 Task: Display the location "Duck Creek Road, Springdale, MT 59082" only after confirmation.
Action: Mouse moved to (621, 453)
Screenshot: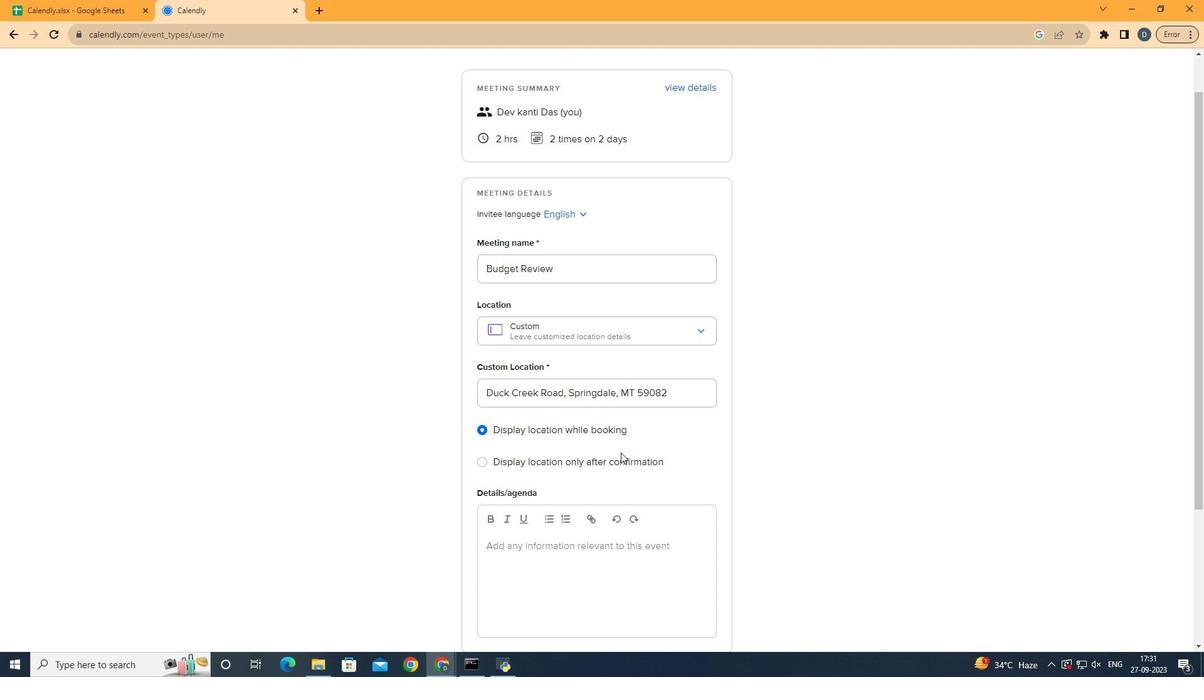 
Action: Mouse pressed left at (621, 453)
Screenshot: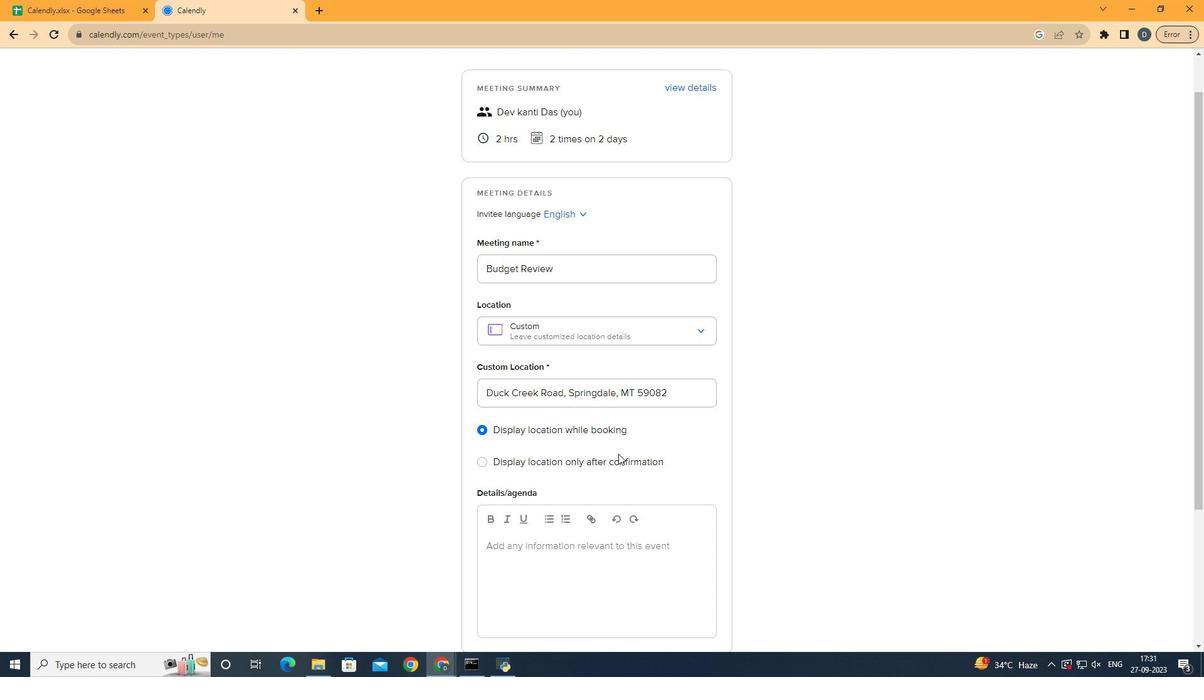 
Action: Mouse moved to (618, 454)
Screenshot: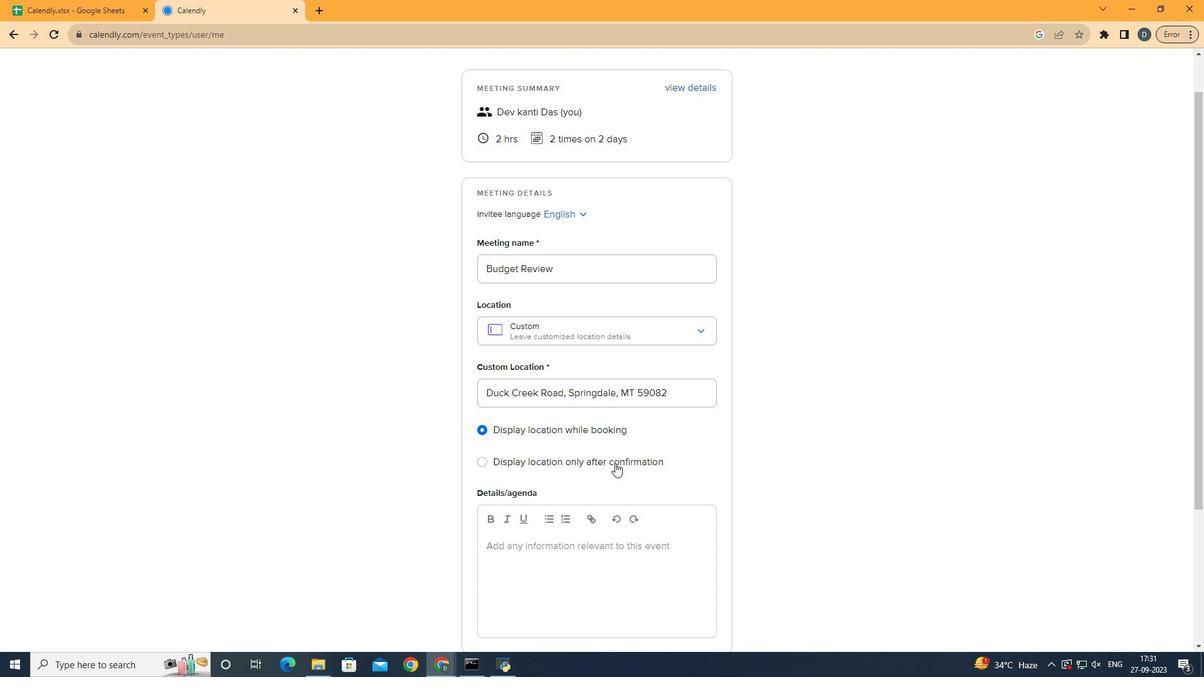 
Action: Mouse pressed left at (618, 454)
Screenshot: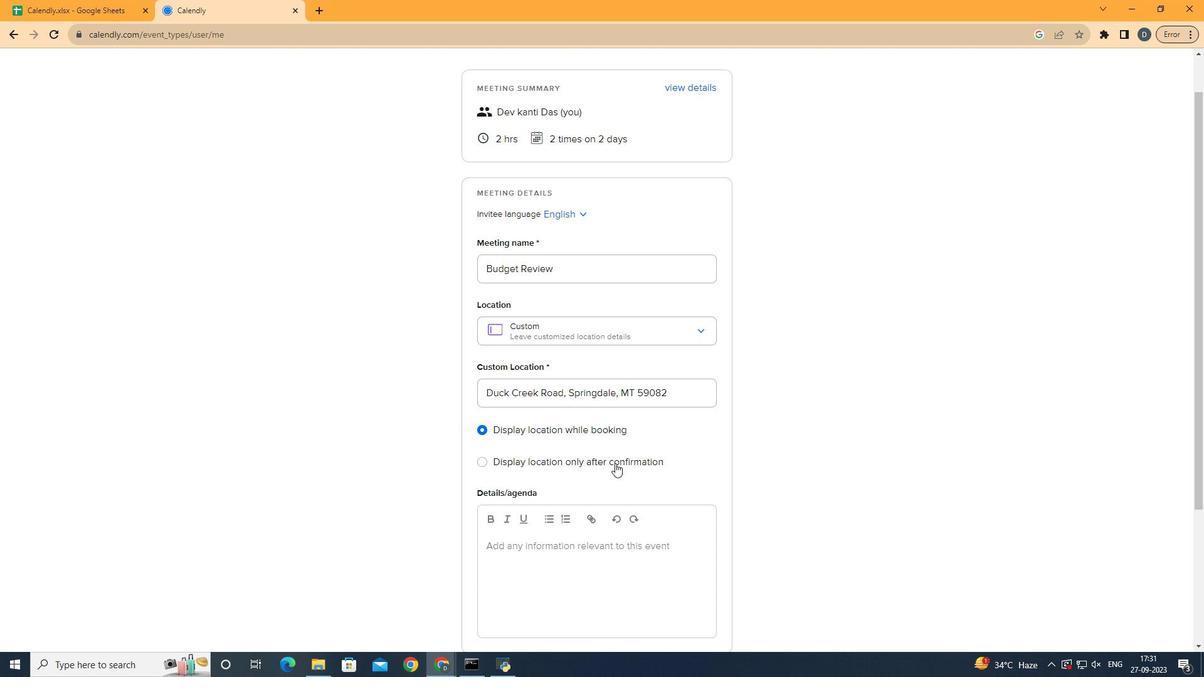 
Action: Mouse moved to (615, 463)
Screenshot: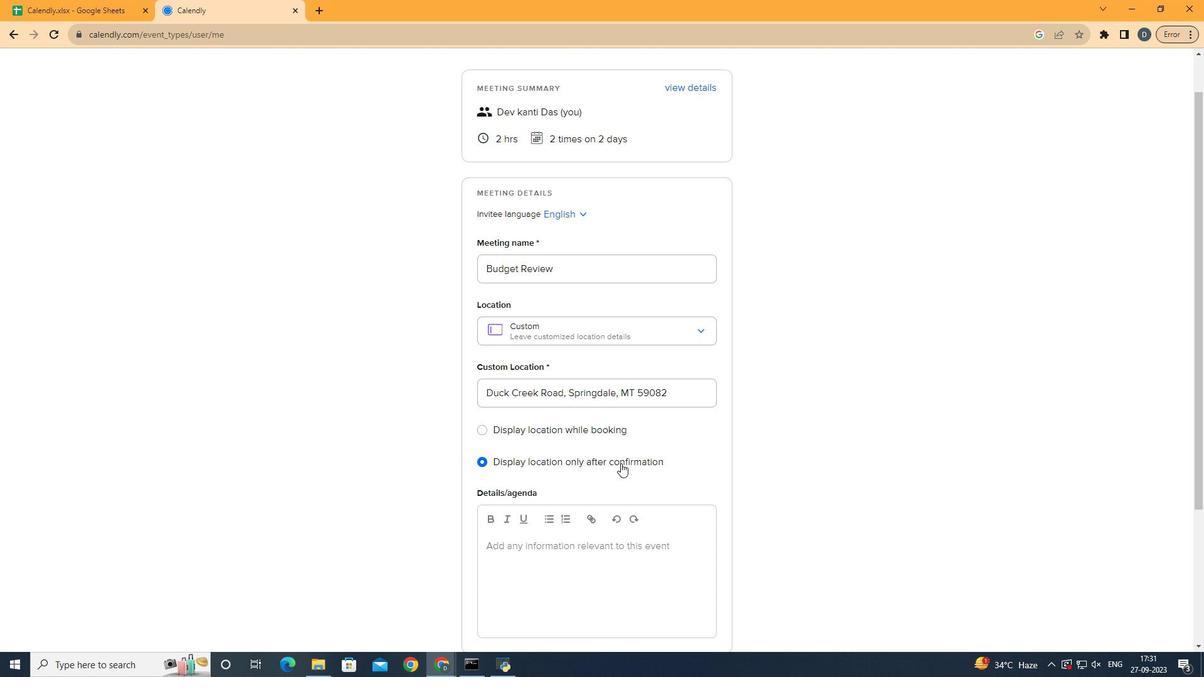 
Action: Mouse pressed left at (615, 463)
Screenshot: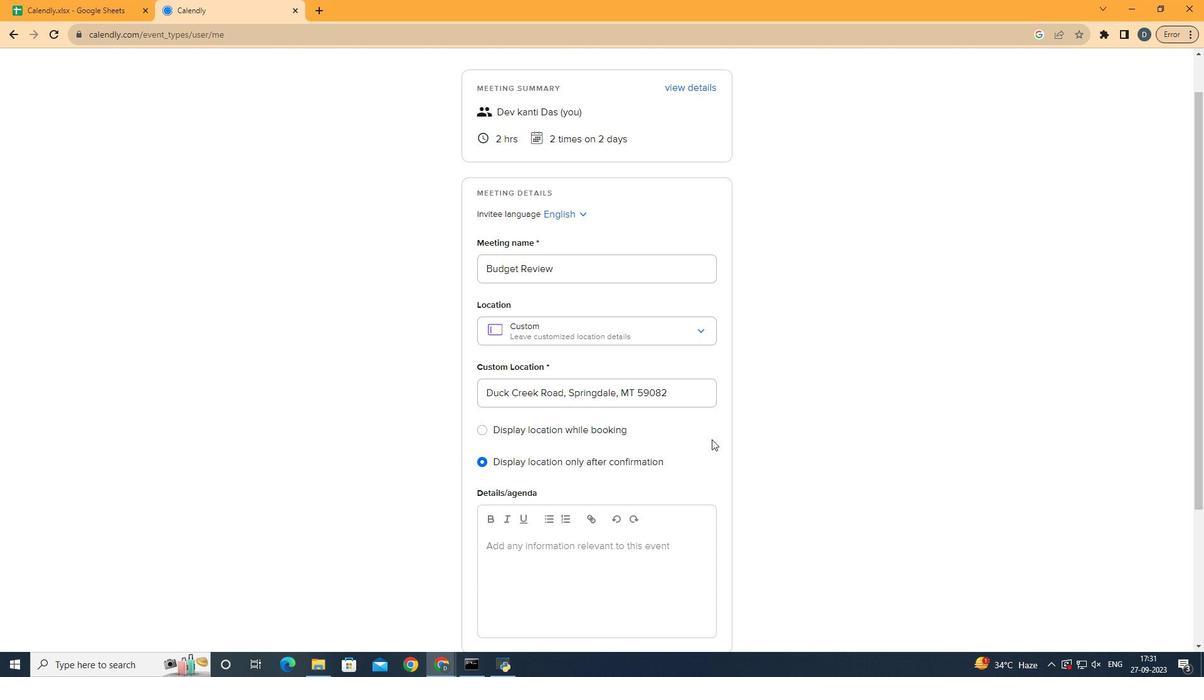 
Action: Mouse moved to (1001, 366)
Screenshot: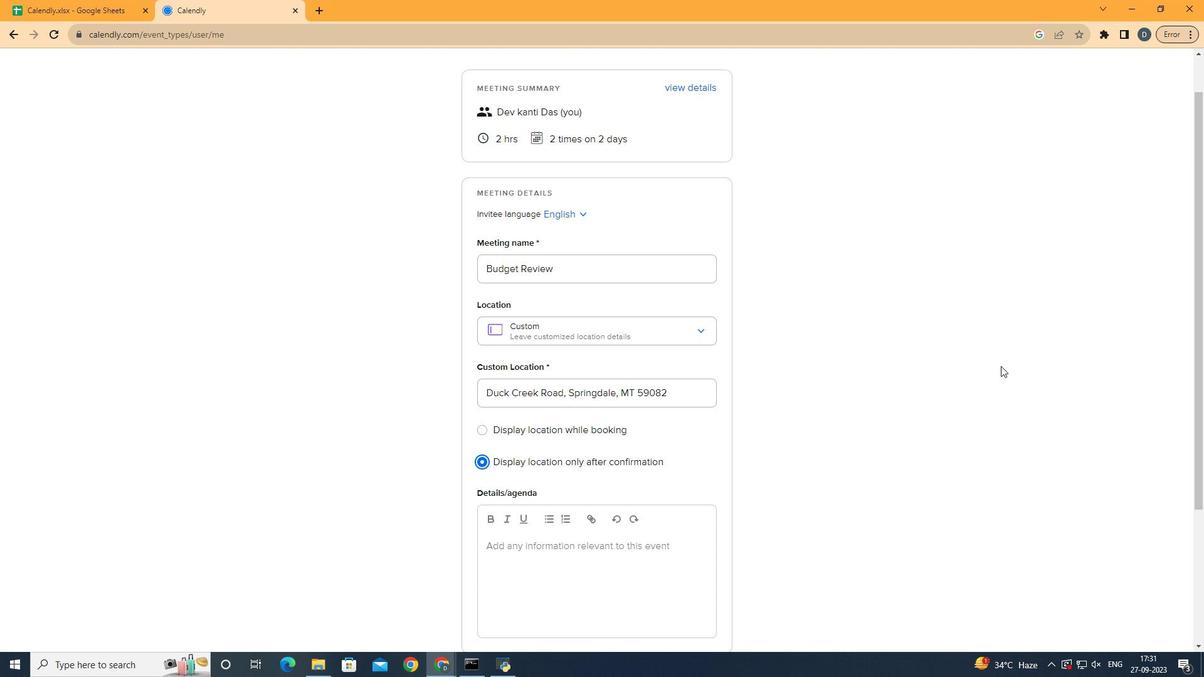 
